 Task: React to  the posts on  page Shell
Action: Mouse moved to (559, 36)
Screenshot: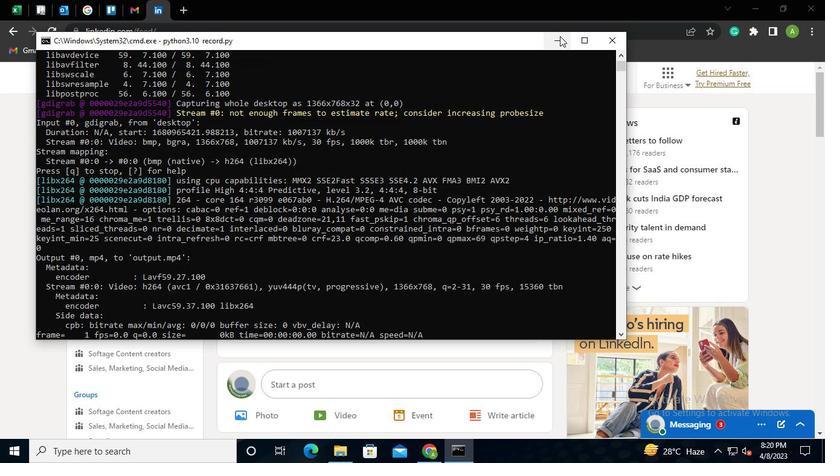 
Action: Mouse pressed left at (559, 36)
Screenshot: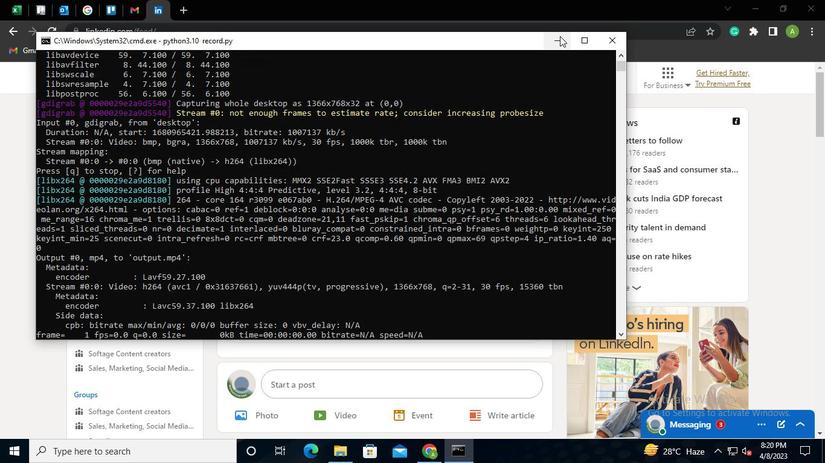 
Action: Mouse moved to (139, 79)
Screenshot: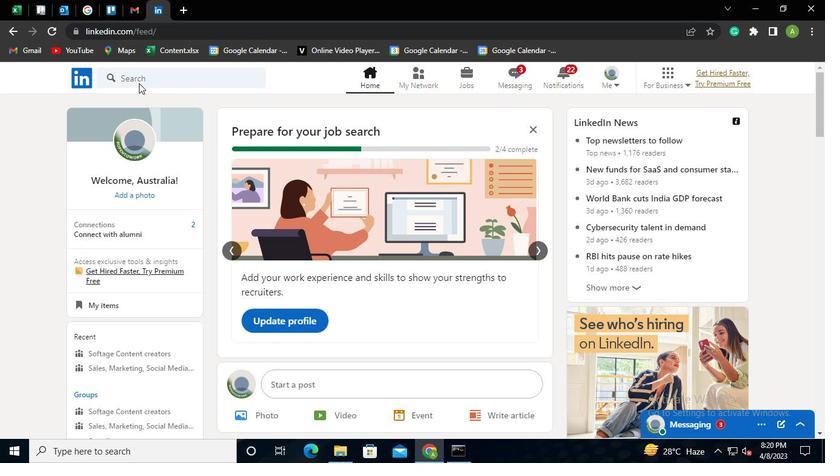
Action: Mouse pressed left at (139, 79)
Screenshot: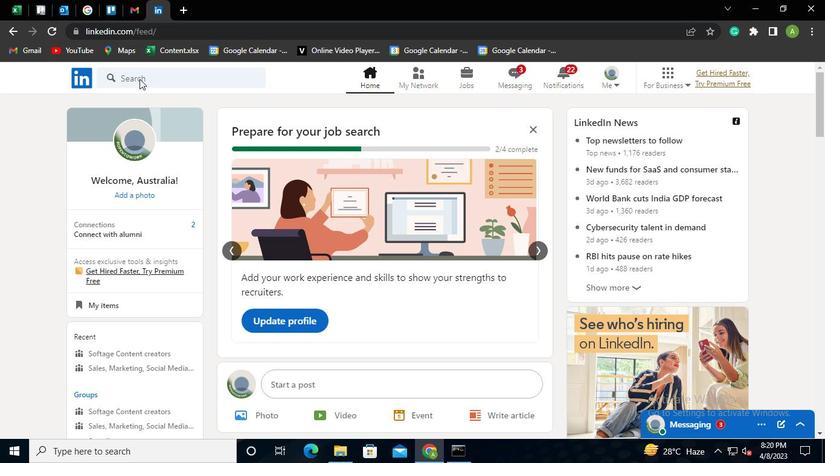 
Action: Mouse moved to (134, 132)
Screenshot: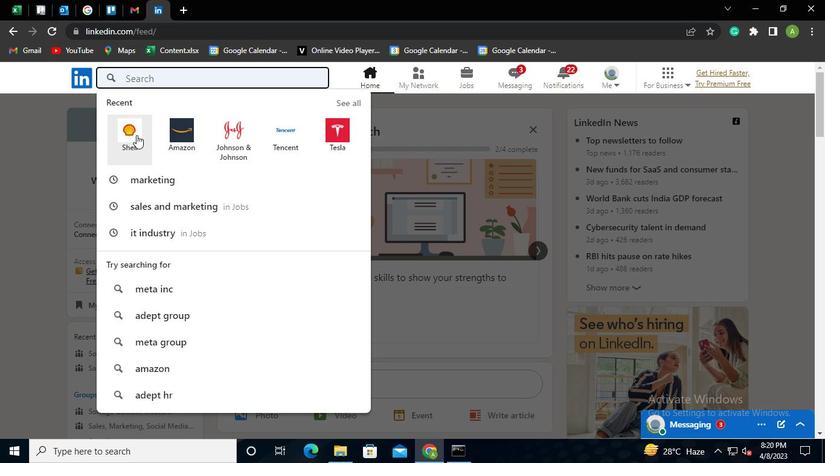
Action: Mouse pressed left at (134, 132)
Screenshot: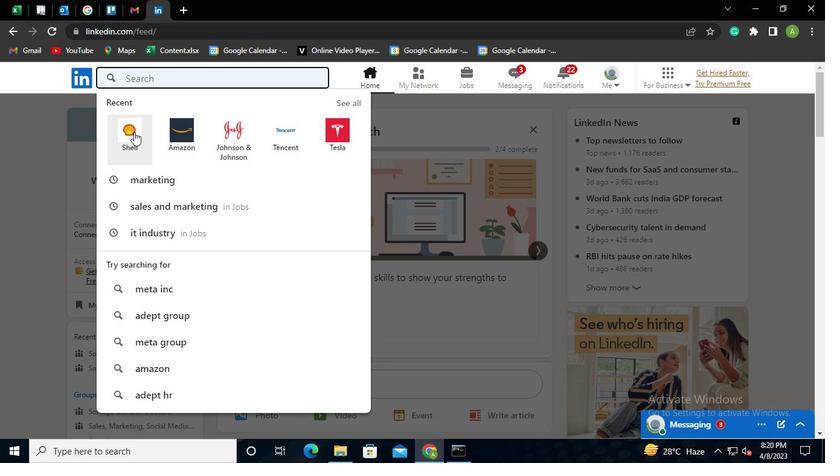 
Action: Mouse moved to (201, 143)
Screenshot: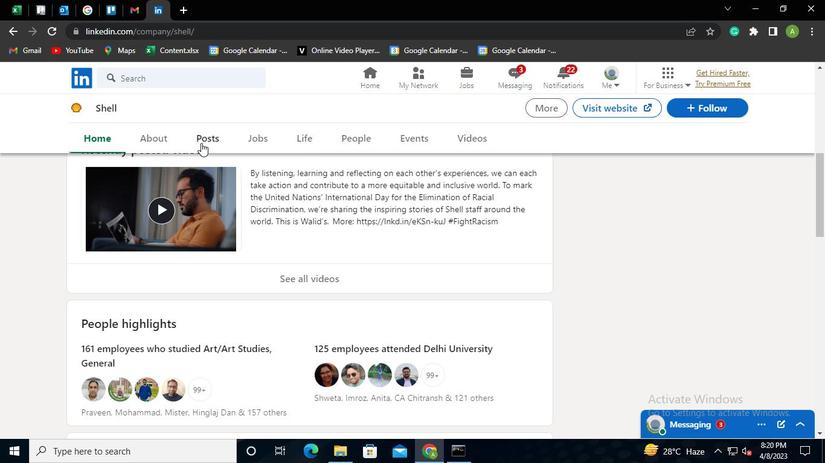 
Action: Mouse pressed left at (201, 143)
Screenshot: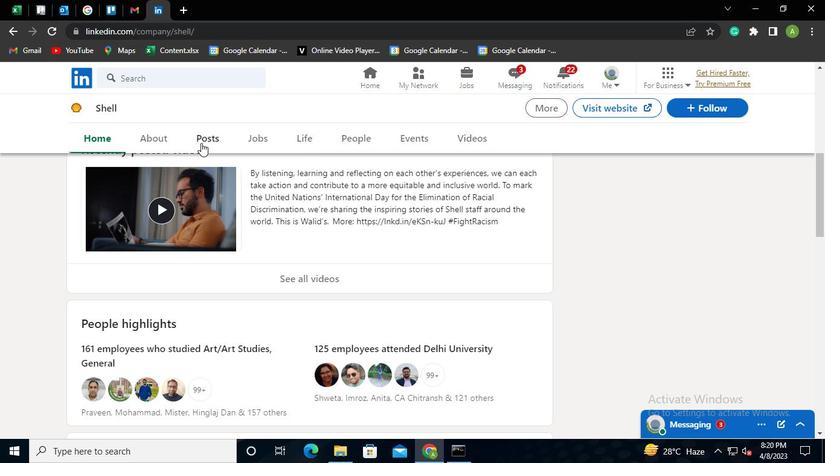 
Action: Mouse moved to (261, 286)
Screenshot: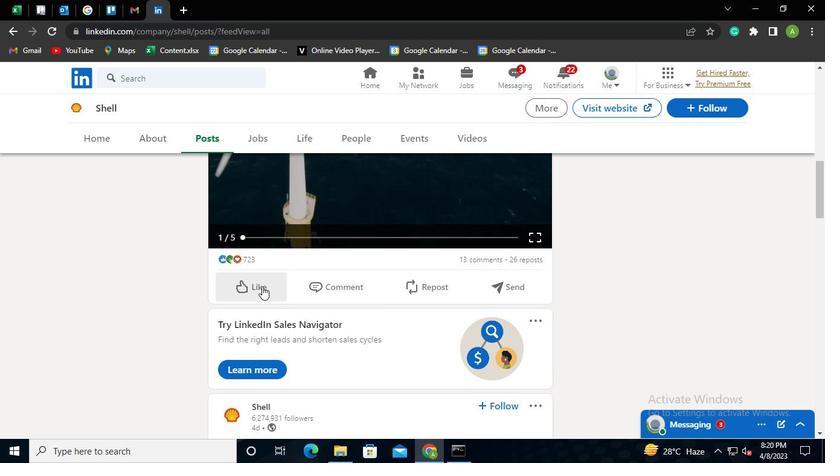 
Action: Mouse pressed left at (261, 286)
Screenshot: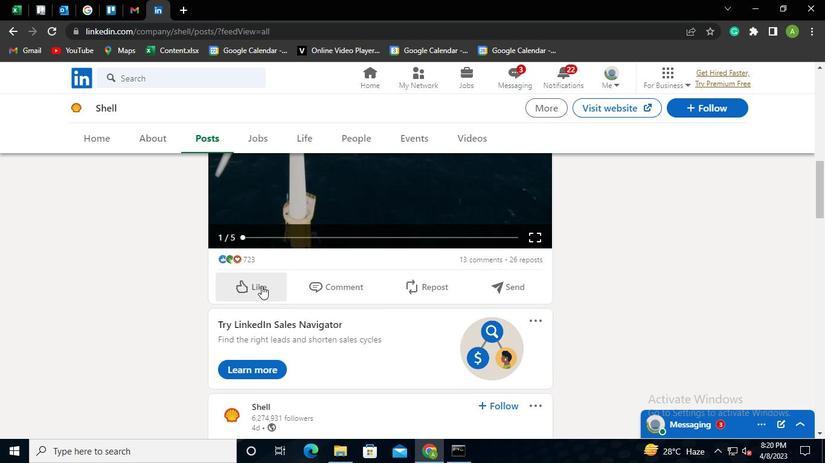 
Action: Mouse moved to (238, 333)
Screenshot: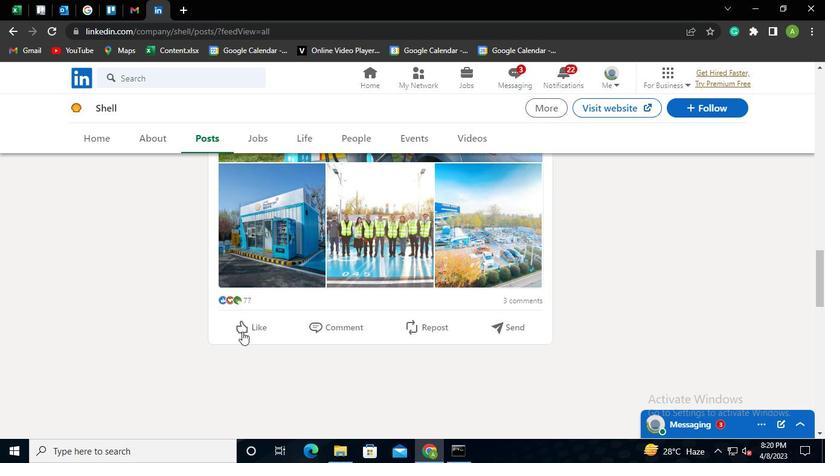 
Action: Mouse pressed left at (238, 333)
Screenshot: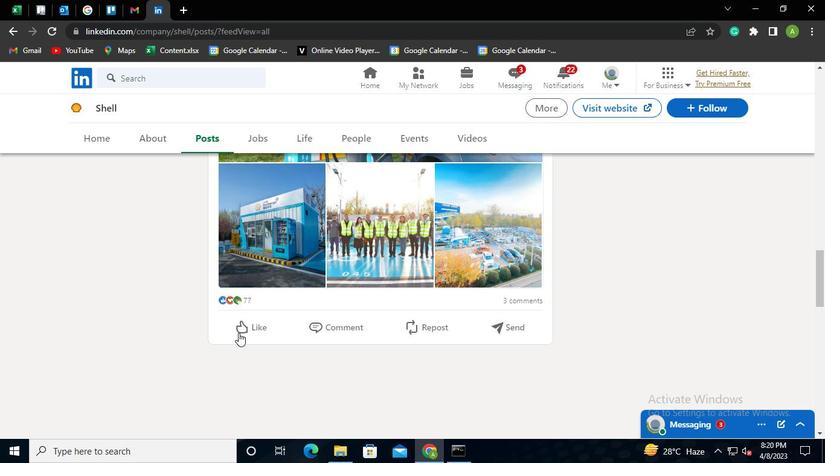 
Action: Mouse moved to (246, 371)
Screenshot: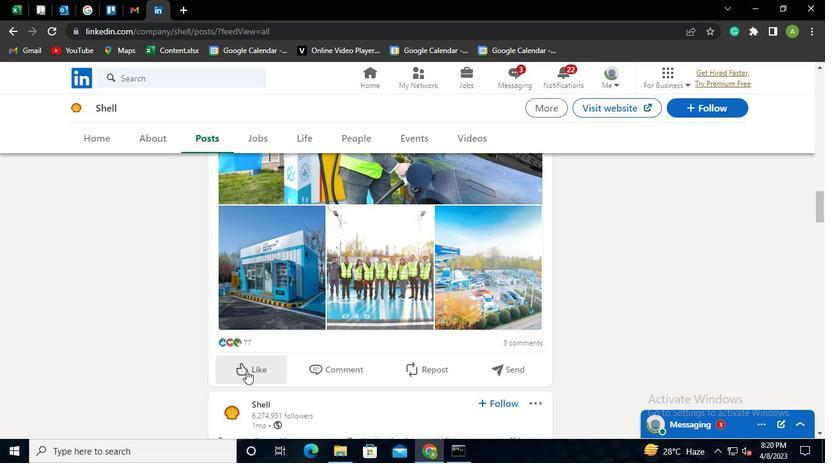 
Action: Mouse pressed left at (246, 371)
Screenshot: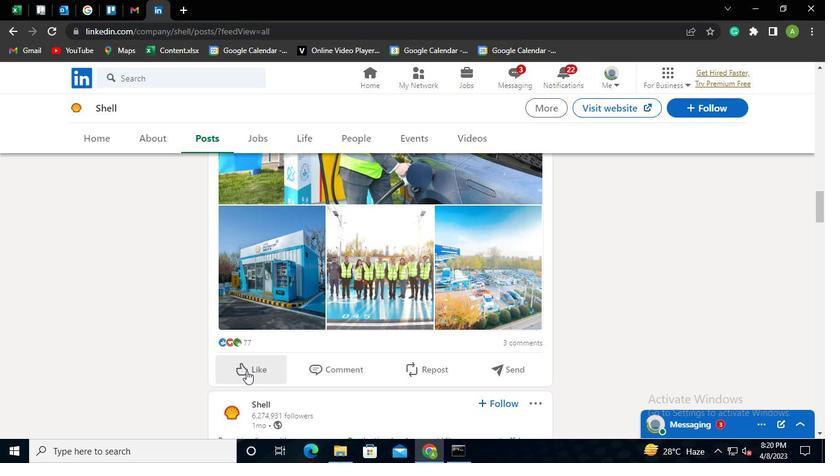 
Action: Mouse moved to (245, 333)
Screenshot: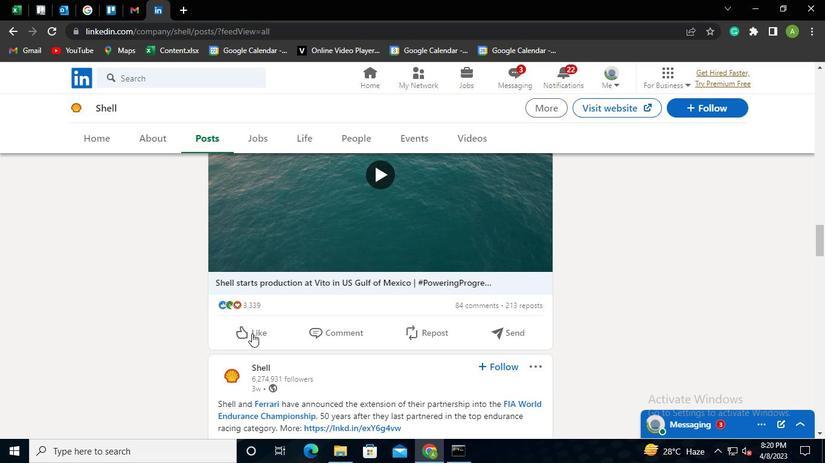 
Action: Mouse pressed left at (245, 333)
Screenshot: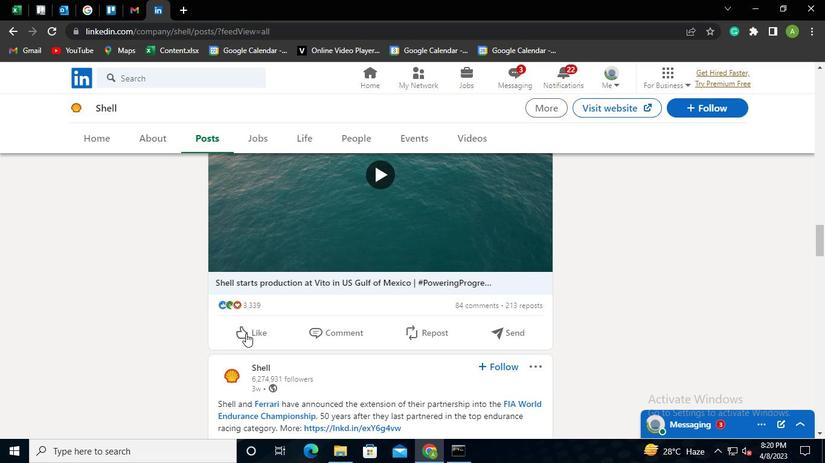 
Action: Mouse moved to (244, 213)
Screenshot: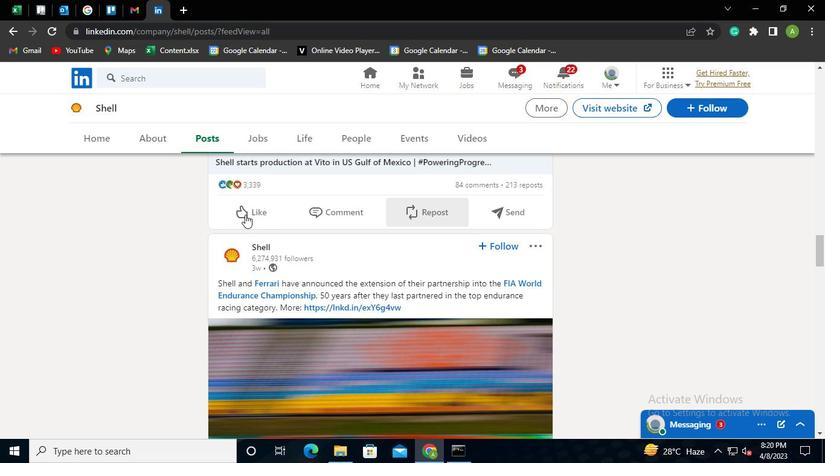 
Action: Mouse pressed left at (244, 213)
Screenshot: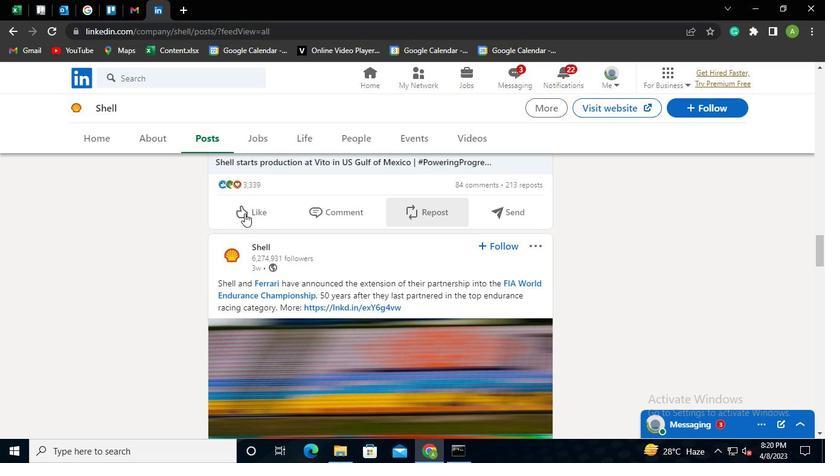 
Action: Mouse moved to (252, 221)
Screenshot: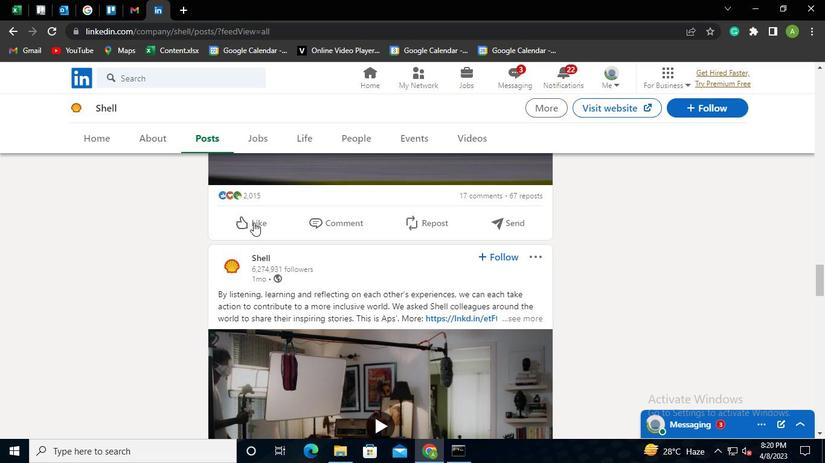 
Action: Mouse pressed left at (252, 221)
Screenshot: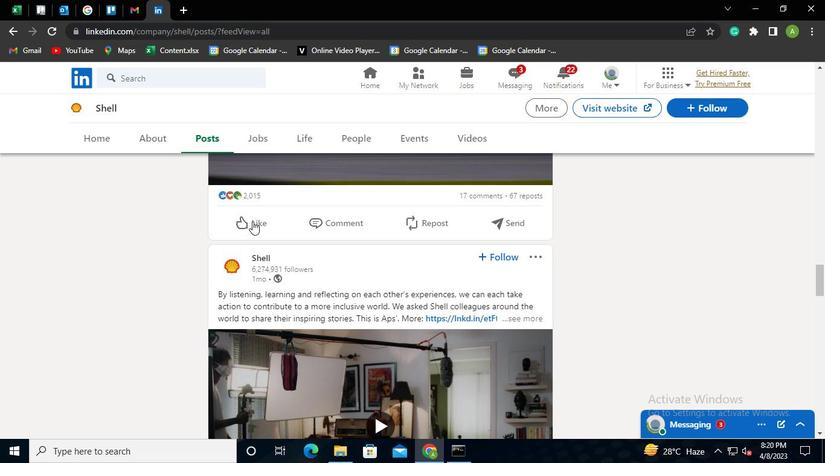 
Action: Mouse moved to (253, 281)
Screenshot: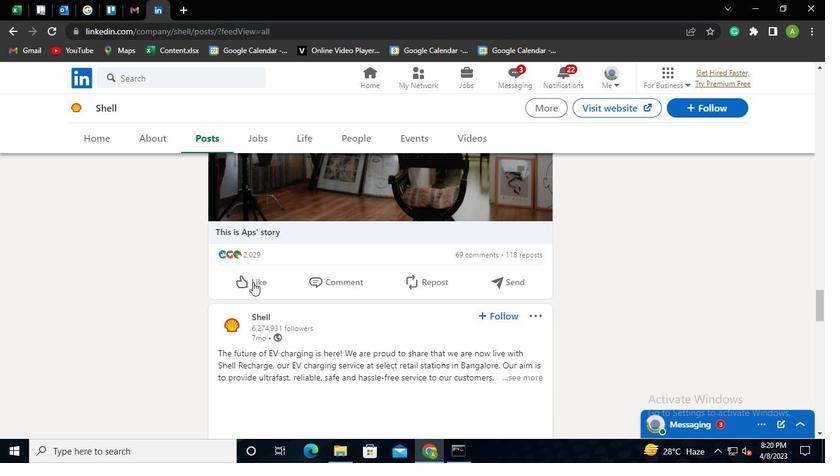
Action: Mouse pressed left at (253, 281)
Screenshot: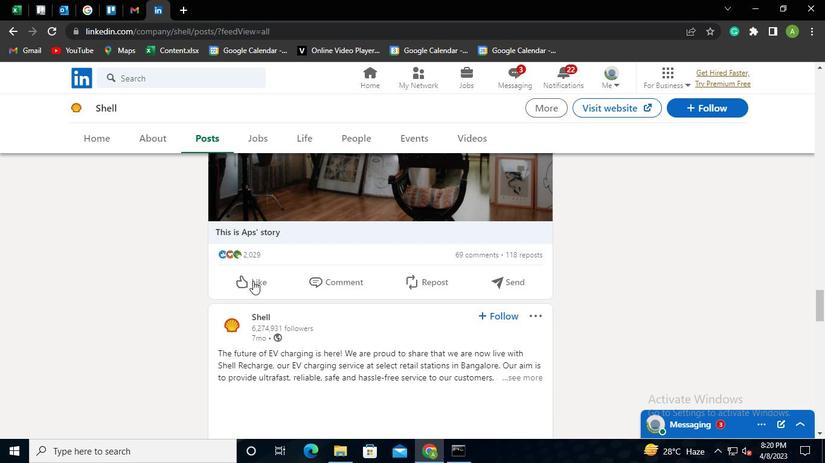 
Action: Mouse moved to (240, 347)
Screenshot: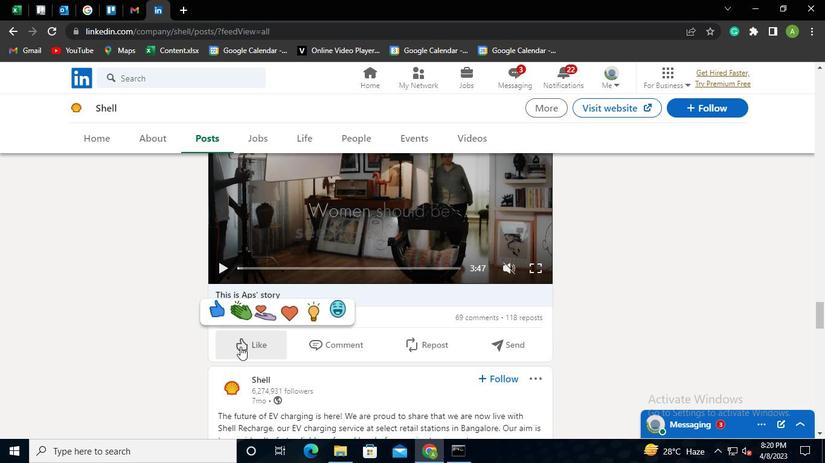 
Action: Mouse pressed left at (240, 347)
Screenshot: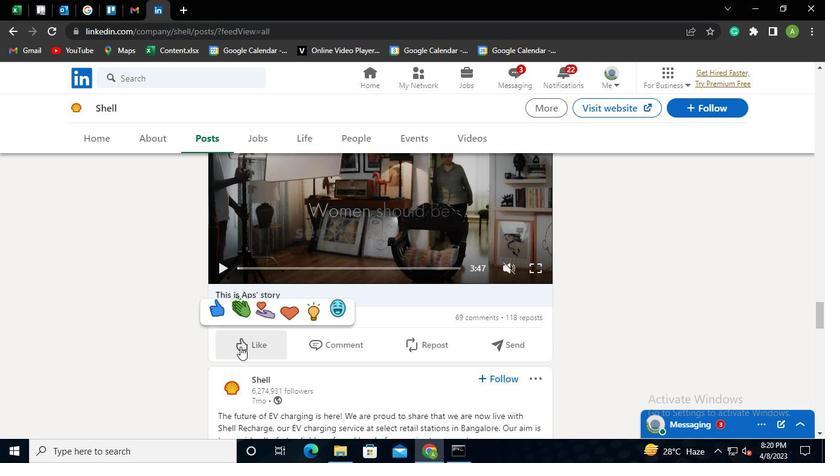 
Action: Mouse moved to (461, 452)
Screenshot: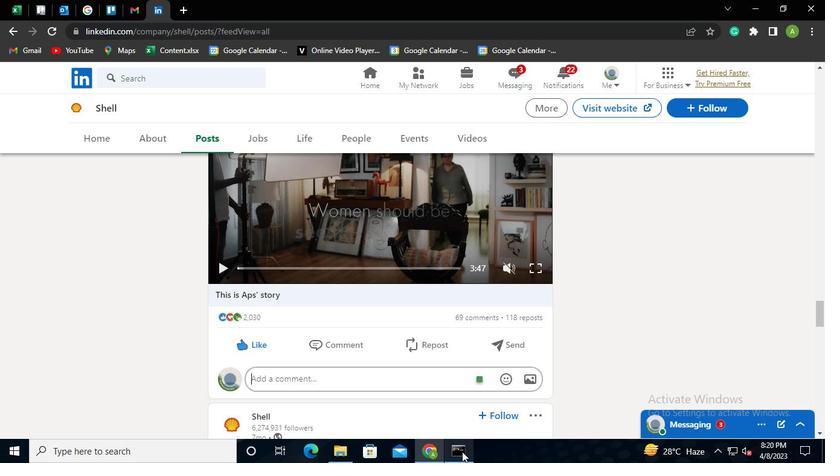 
Action: Mouse pressed left at (461, 452)
Screenshot: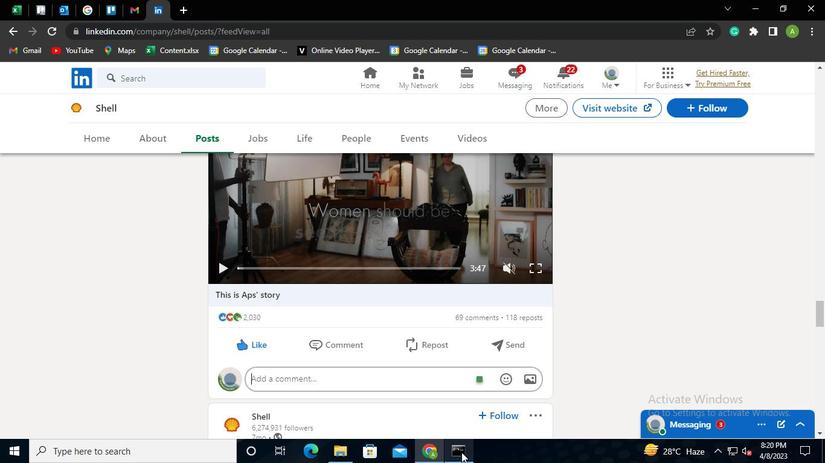 
Action: Mouse moved to (614, 39)
Screenshot: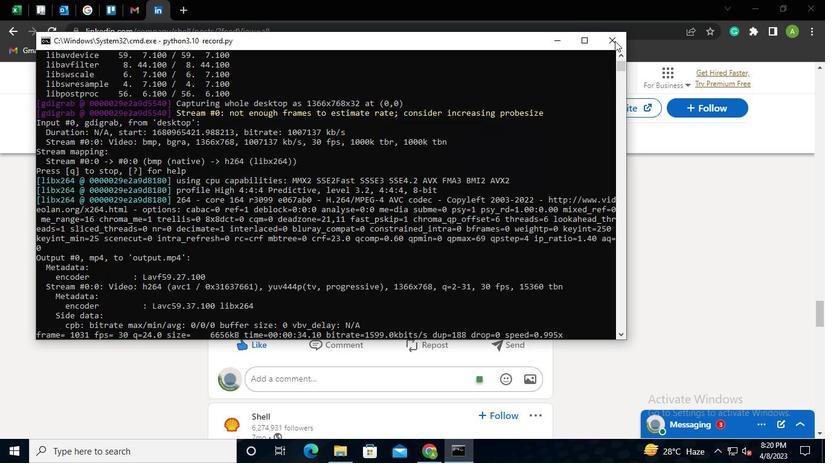 
Action: Mouse pressed left at (614, 39)
Screenshot: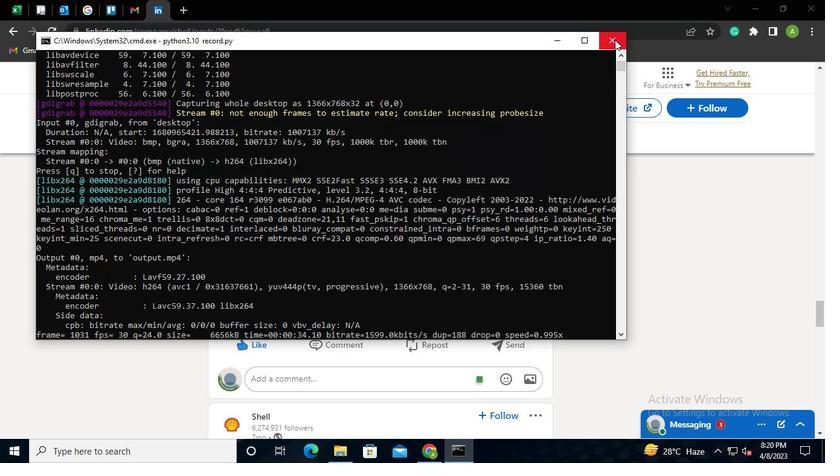 
